 Task: Check the percentage active listings of island bar in the last 3 years.
Action: Mouse moved to (674, 202)
Screenshot: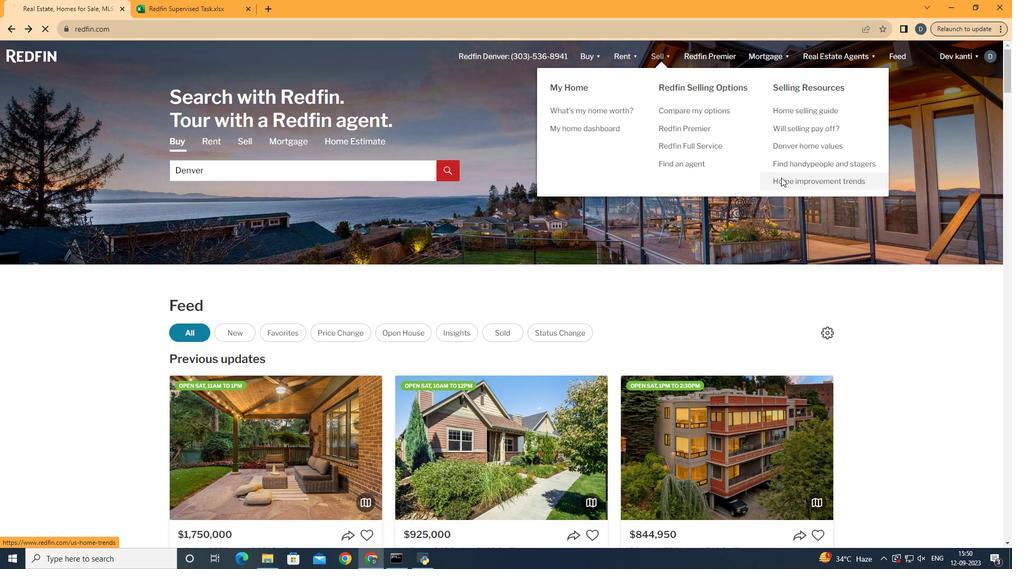 
Action: Mouse pressed left at (674, 202)
Screenshot: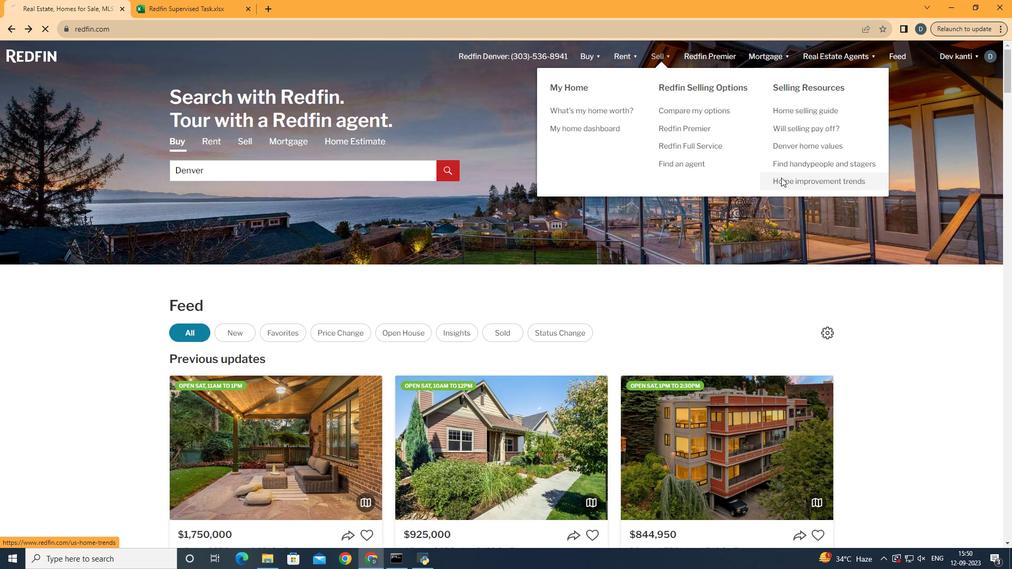 
Action: Mouse moved to (373, 225)
Screenshot: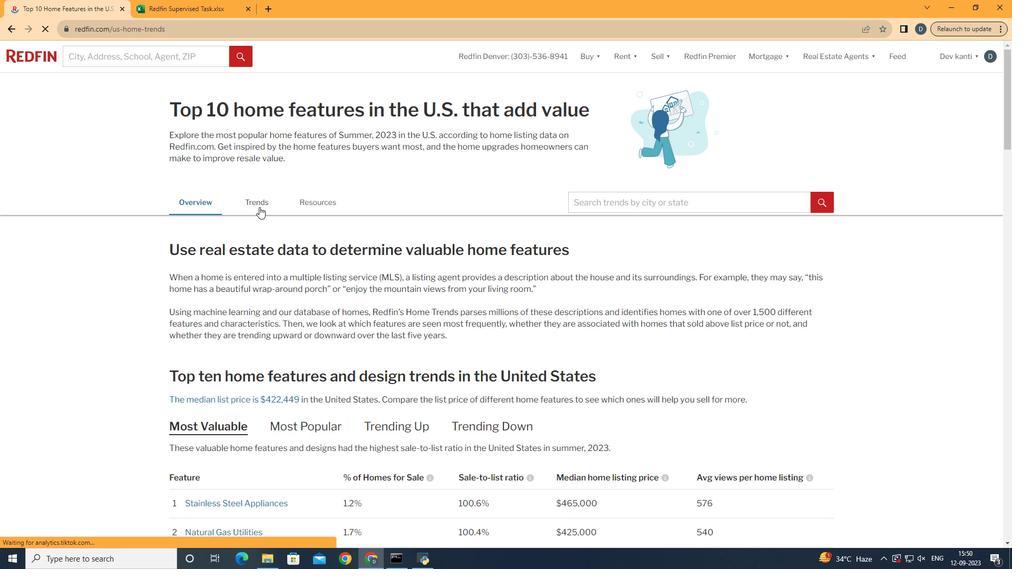 
Action: Mouse pressed left at (373, 225)
Screenshot: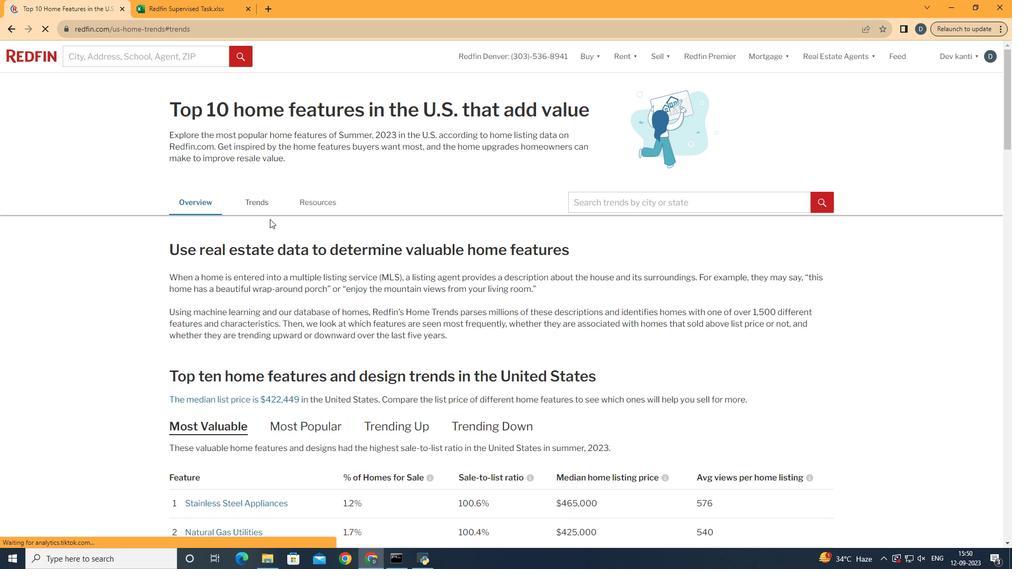
Action: Mouse moved to (427, 347)
Screenshot: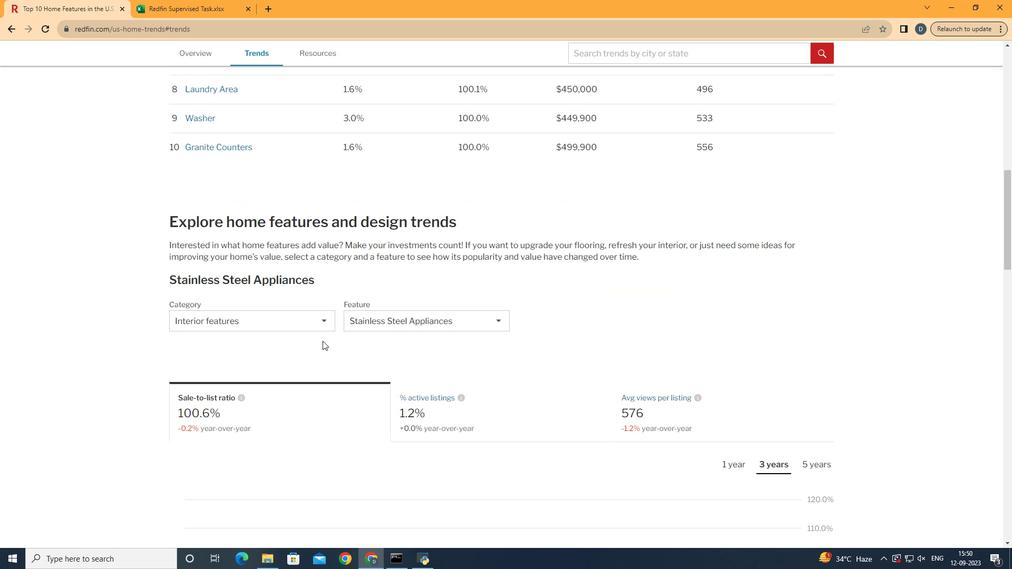 
Action: Mouse scrolled (427, 347) with delta (0, 0)
Screenshot: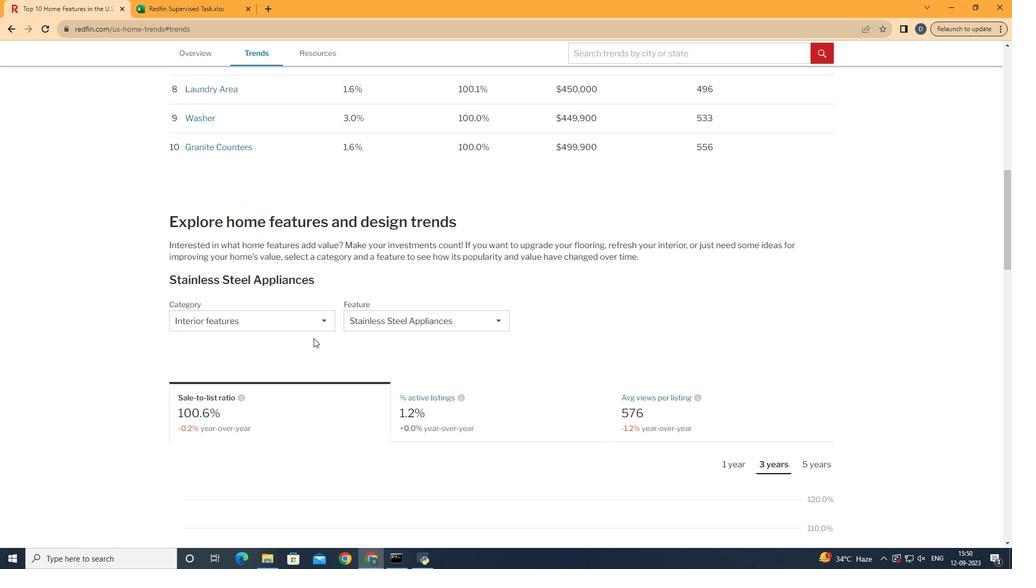 
Action: Mouse scrolled (427, 347) with delta (0, 0)
Screenshot: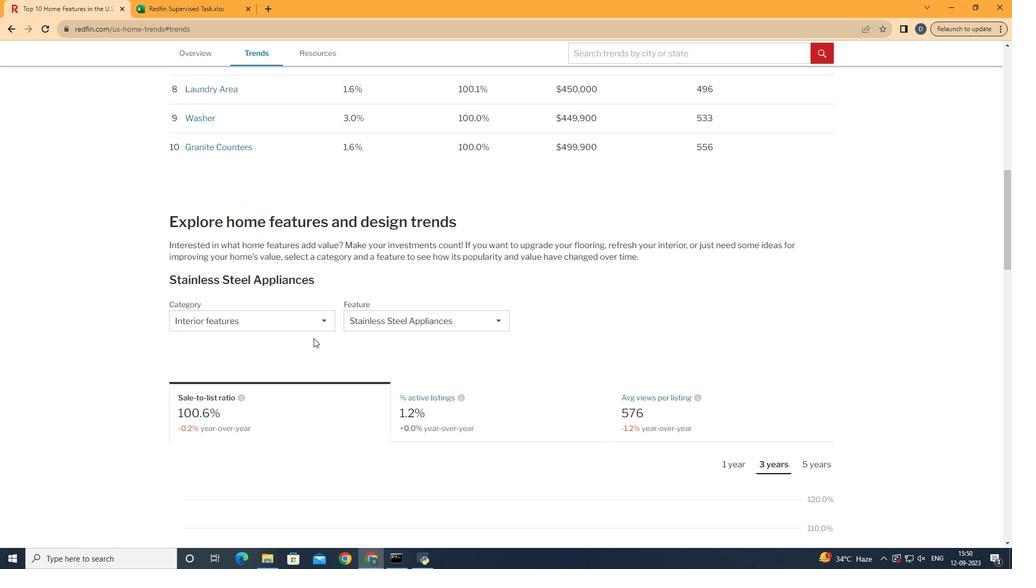 
Action: Mouse moved to (427, 347)
Screenshot: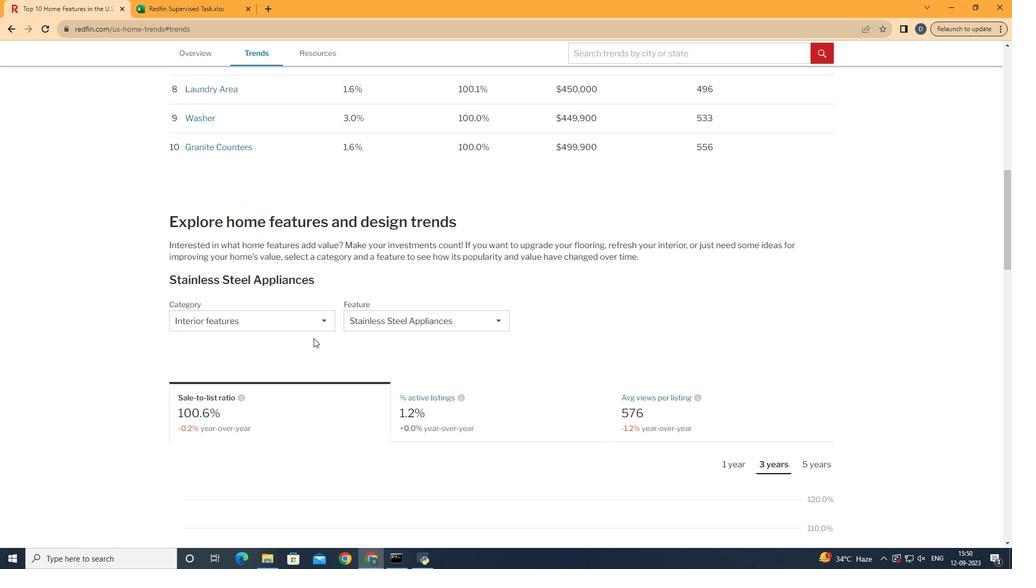 
Action: Mouse scrolled (427, 347) with delta (0, 0)
Screenshot: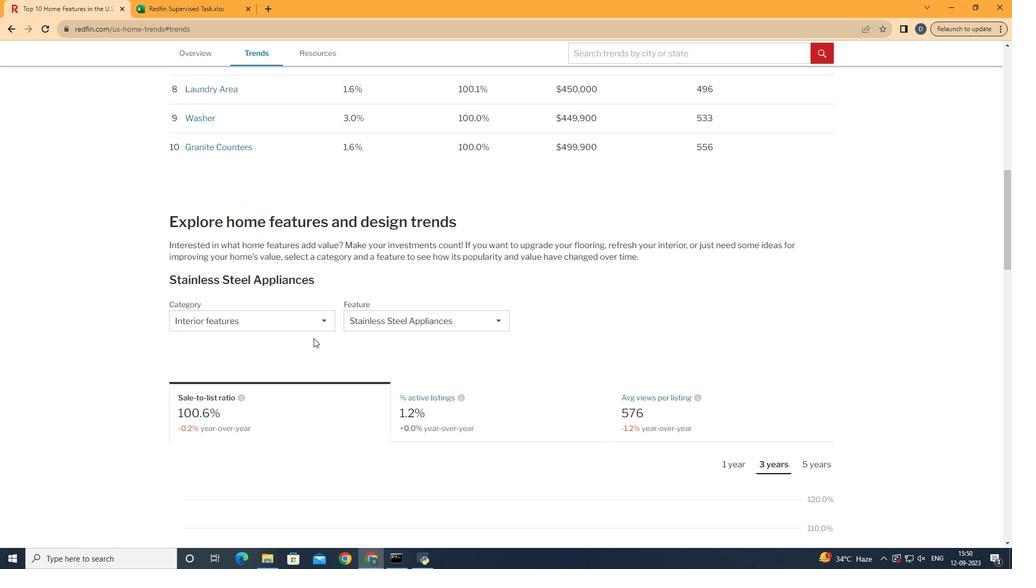 
Action: Mouse moved to (428, 347)
Screenshot: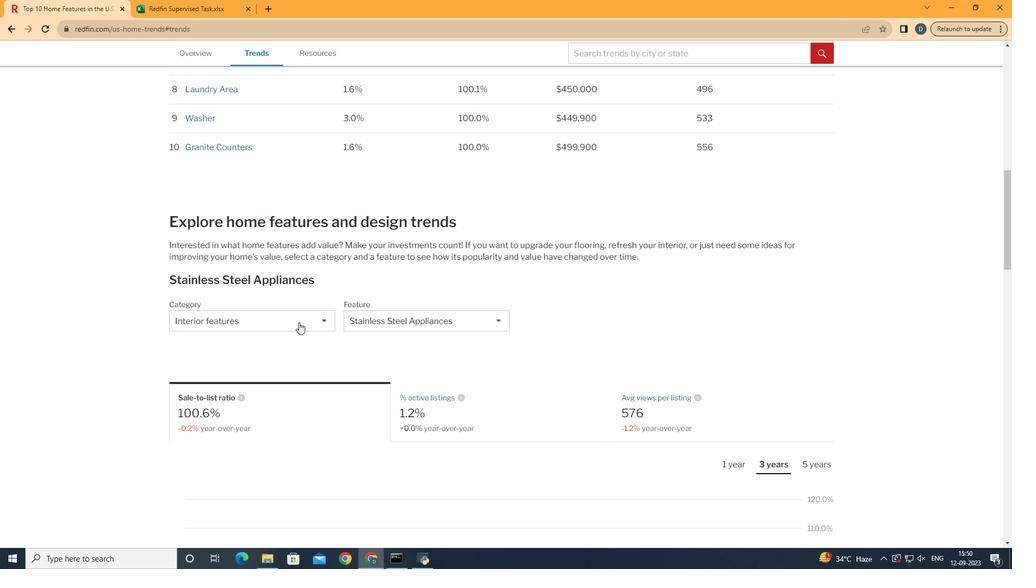 
Action: Mouse scrolled (428, 347) with delta (0, 0)
Screenshot: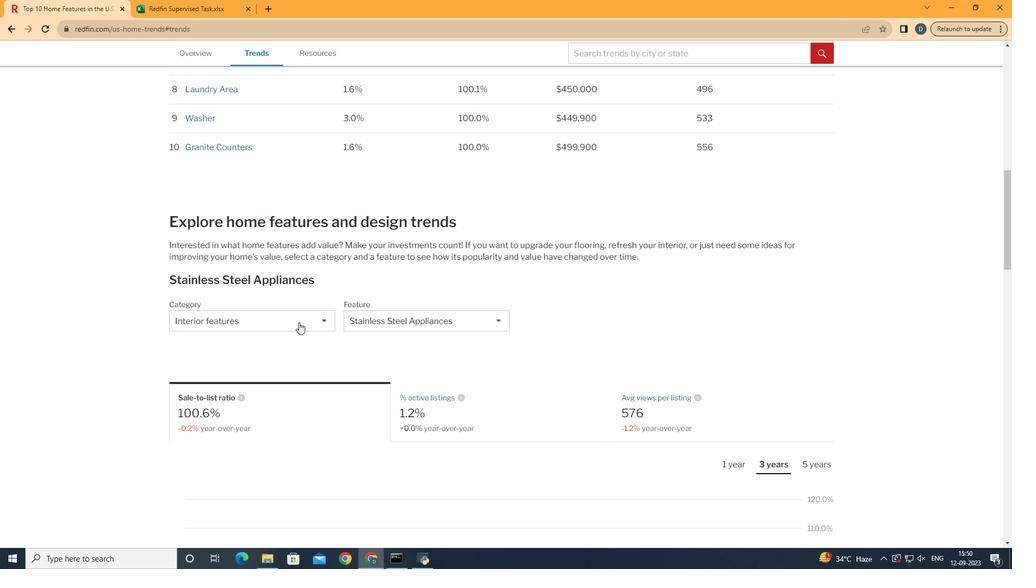 
Action: Mouse moved to (428, 347)
Screenshot: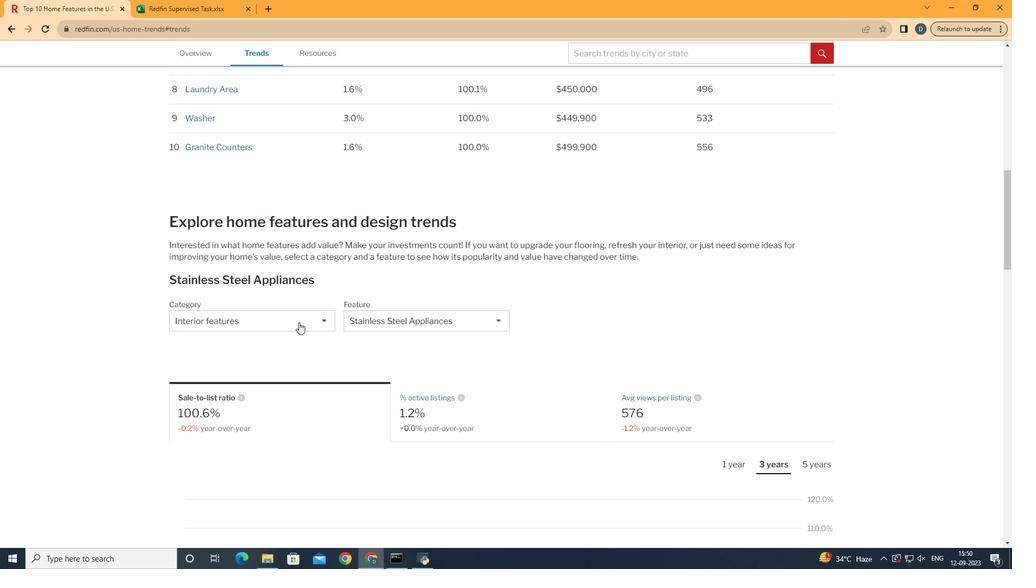 
Action: Mouse scrolled (428, 347) with delta (0, 0)
Screenshot: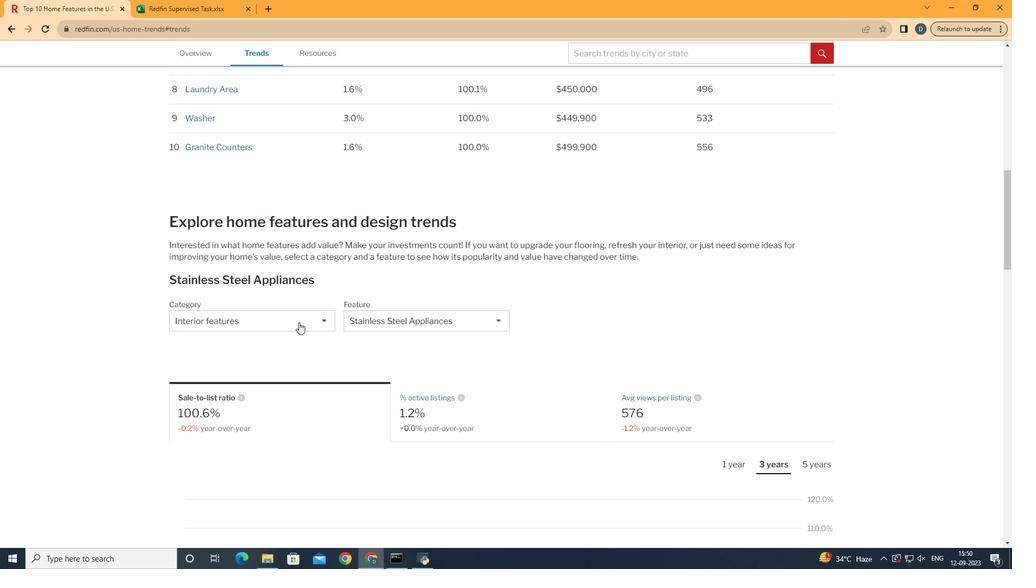 
Action: Mouse scrolled (428, 347) with delta (0, 0)
Screenshot: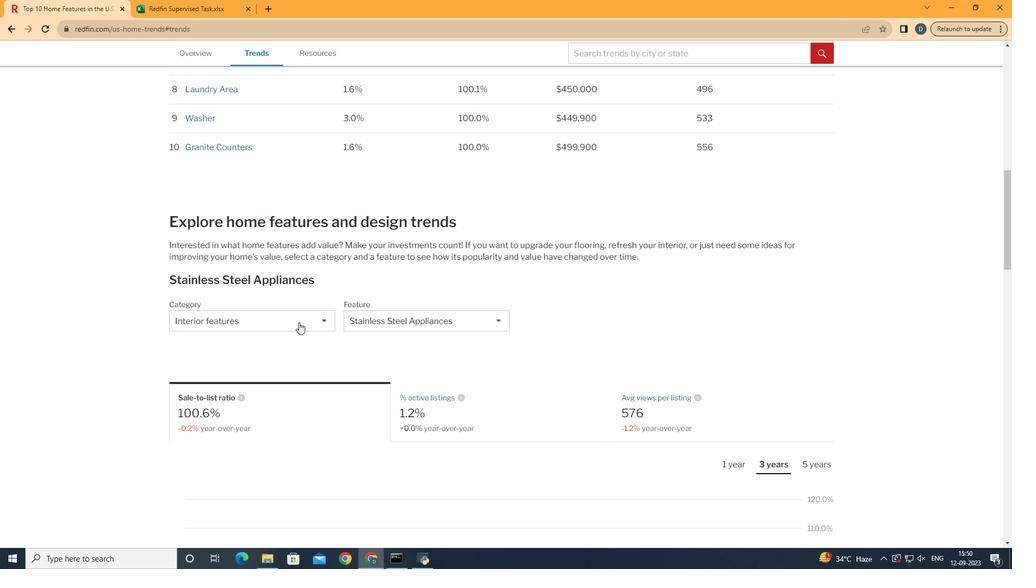 
Action: Mouse moved to (386, 318)
Screenshot: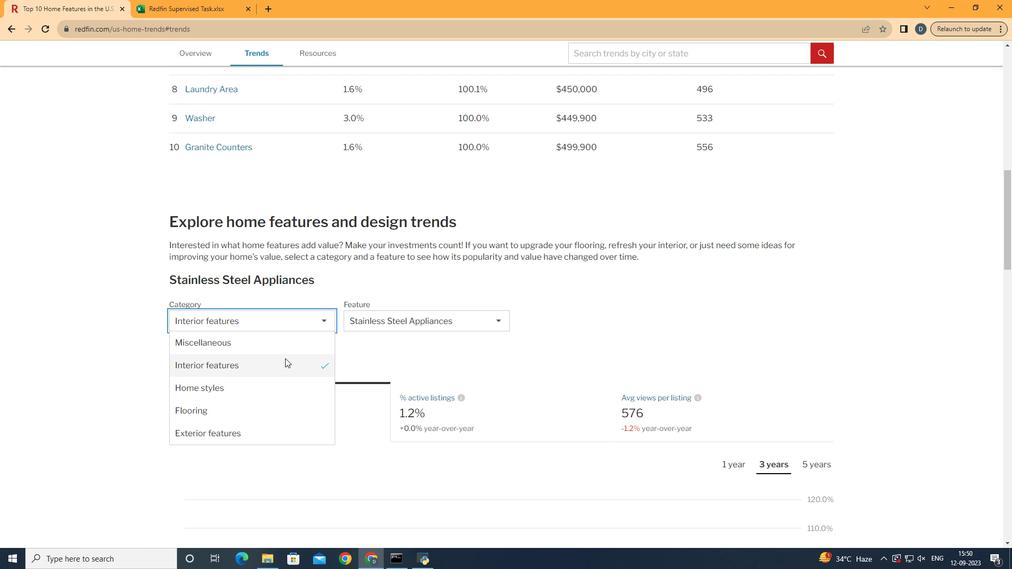 
Action: Mouse pressed left at (386, 318)
Screenshot: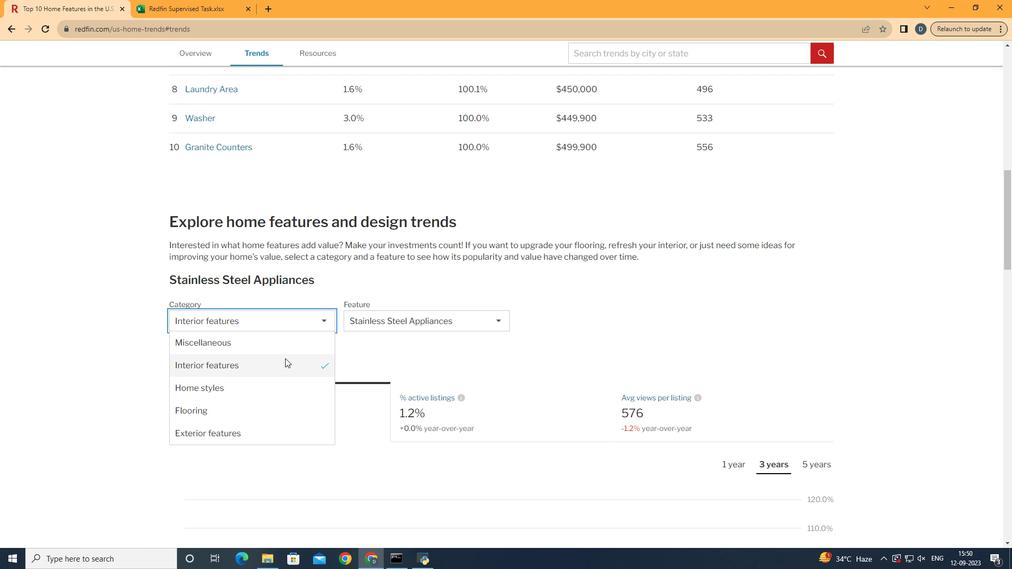
Action: Mouse moved to (388, 340)
Screenshot: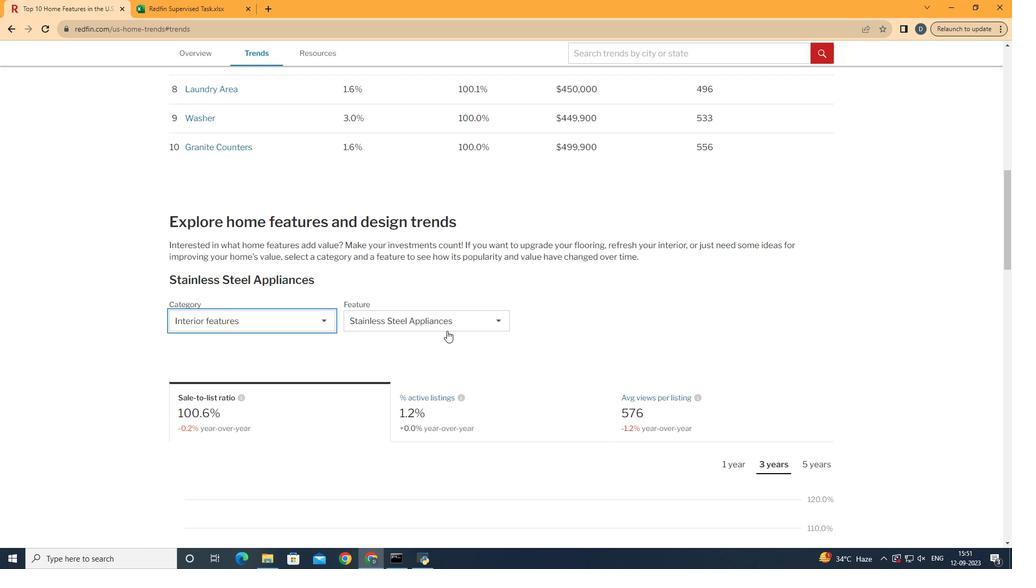 
Action: Mouse pressed left at (388, 340)
Screenshot: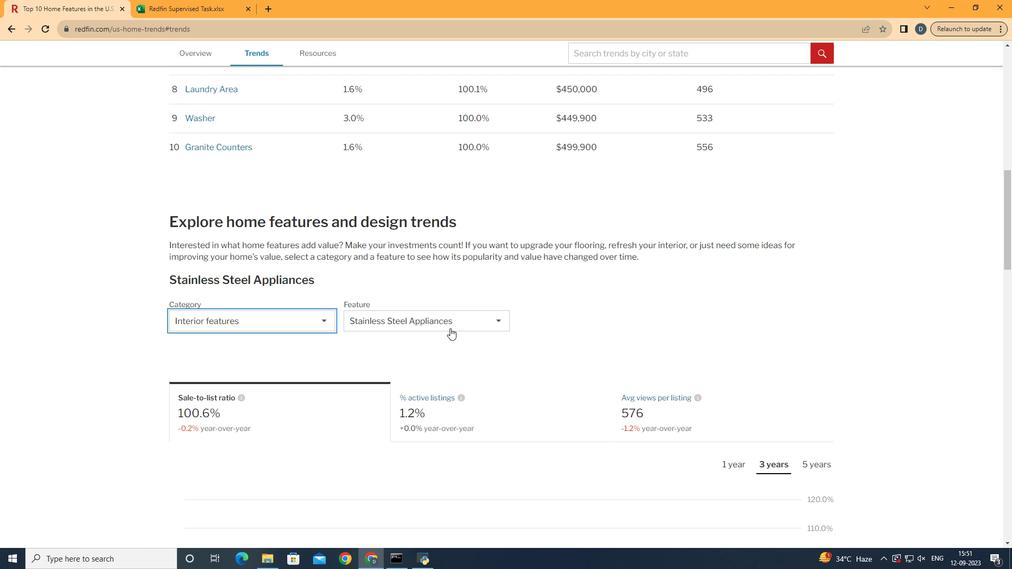 
Action: Mouse moved to (483, 317)
Screenshot: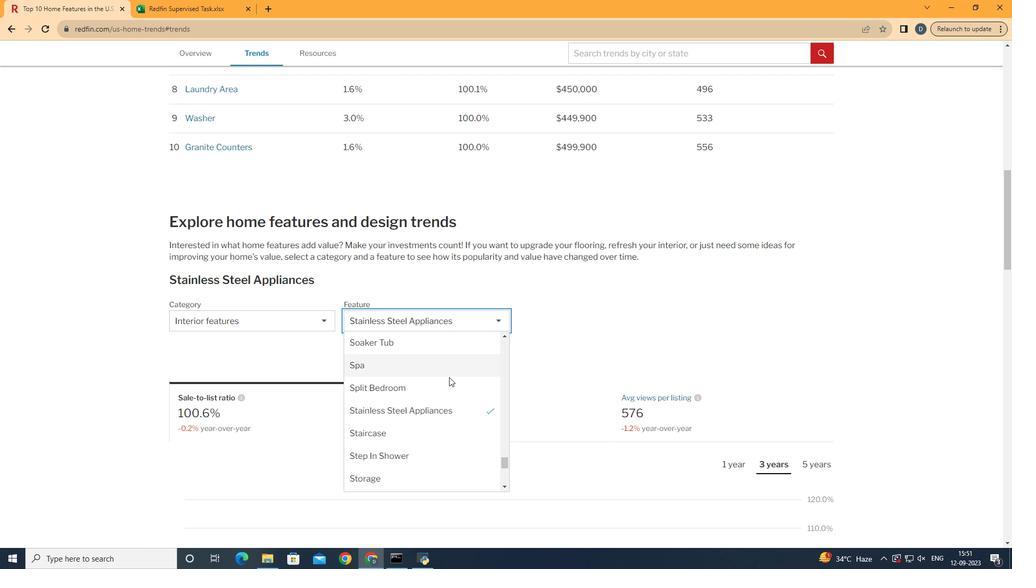
Action: Mouse pressed left at (483, 317)
Screenshot: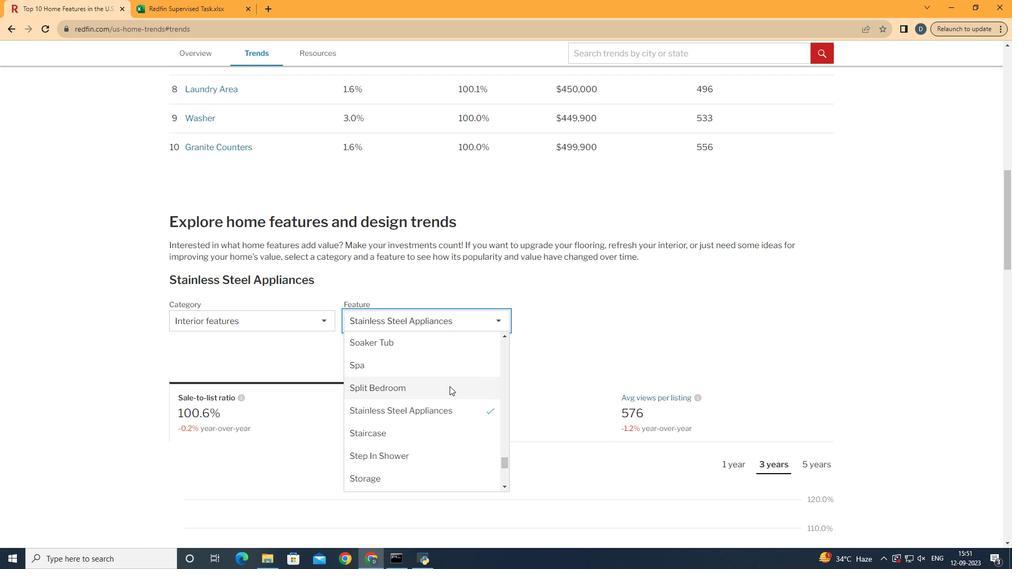 
Action: Mouse moved to (482, 361)
Screenshot: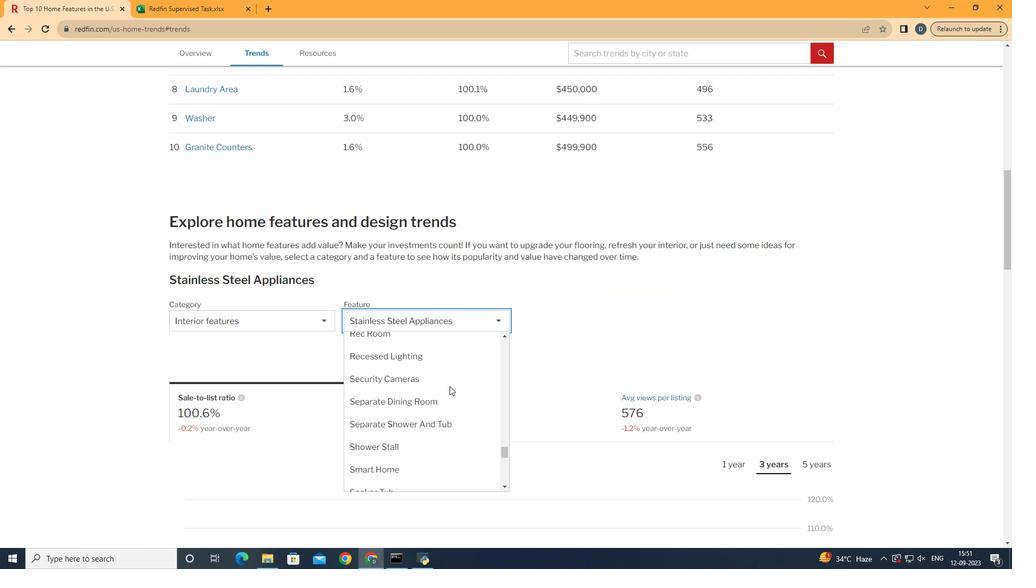 
Action: Mouse scrolled (482, 361) with delta (0, 0)
Screenshot: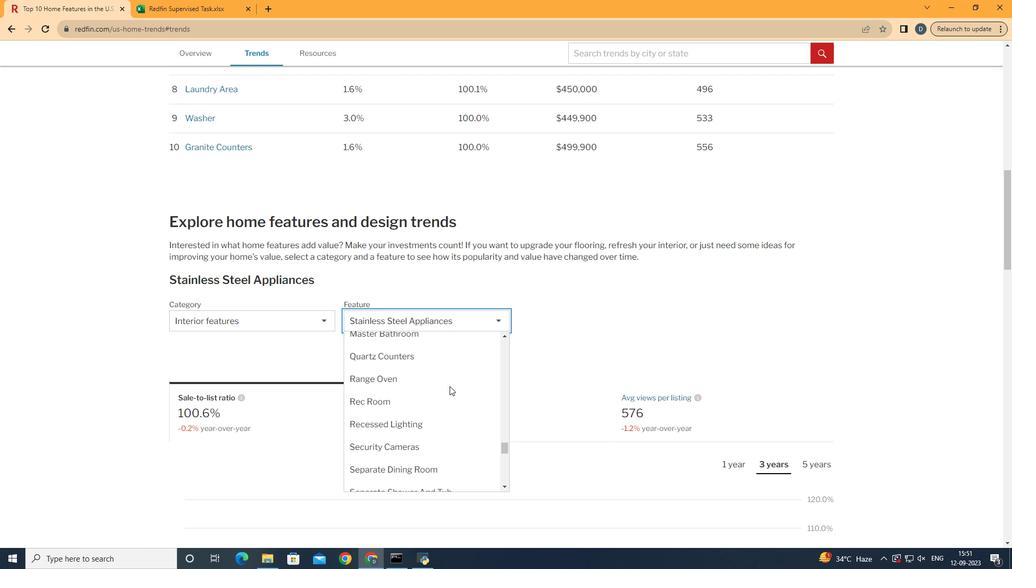 
Action: Mouse scrolled (482, 361) with delta (0, 0)
Screenshot: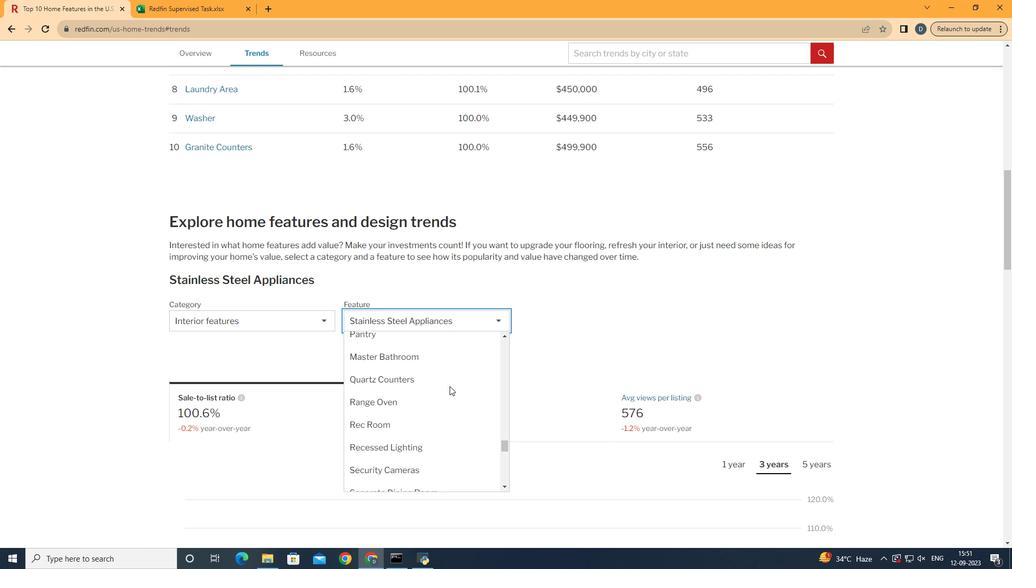 
Action: Mouse scrolled (482, 361) with delta (0, 0)
Screenshot: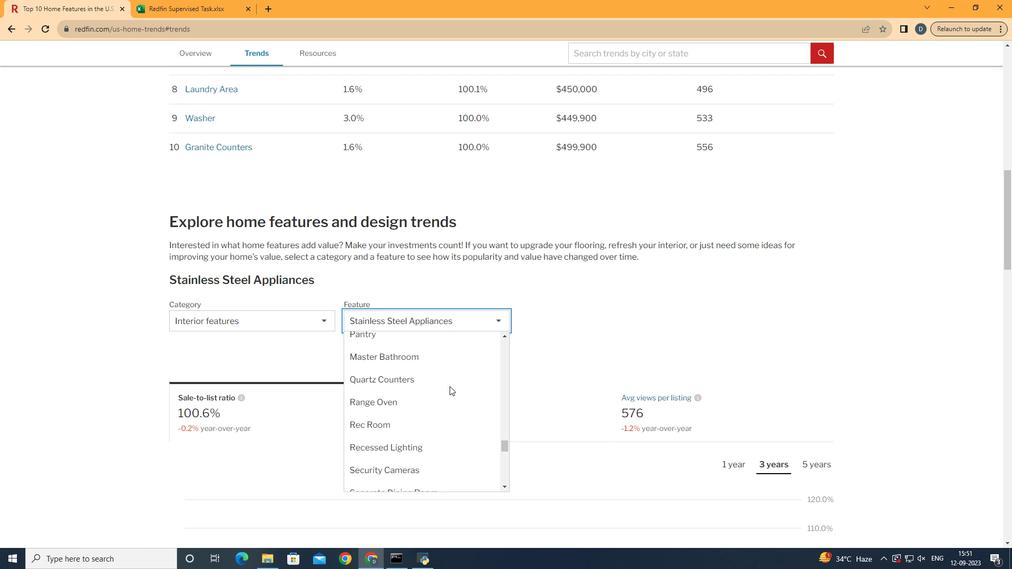 
Action: Mouse scrolled (482, 361) with delta (0, 0)
Screenshot: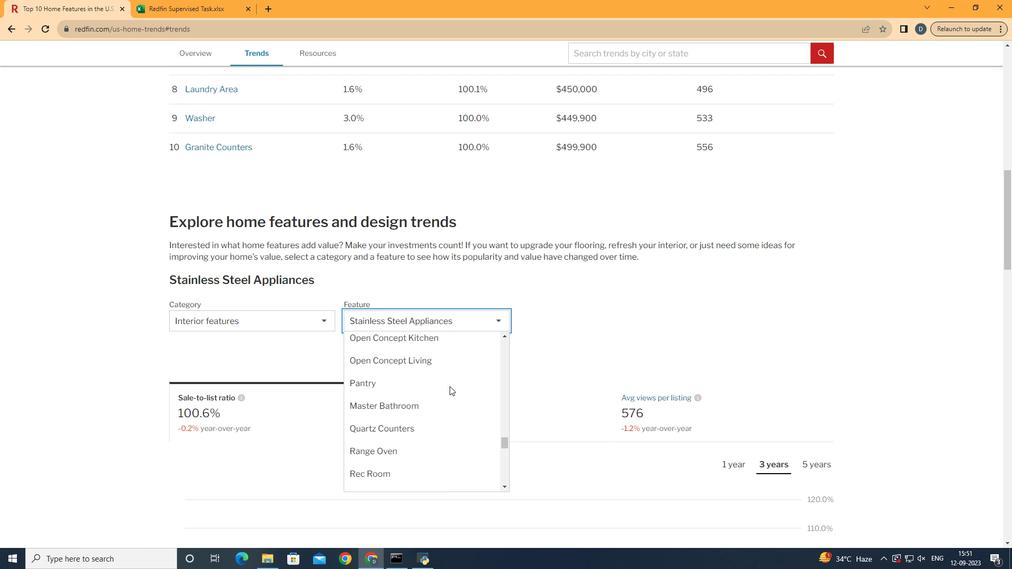
Action: Mouse scrolled (482, 361) with delta (0, 0)
Screenshot: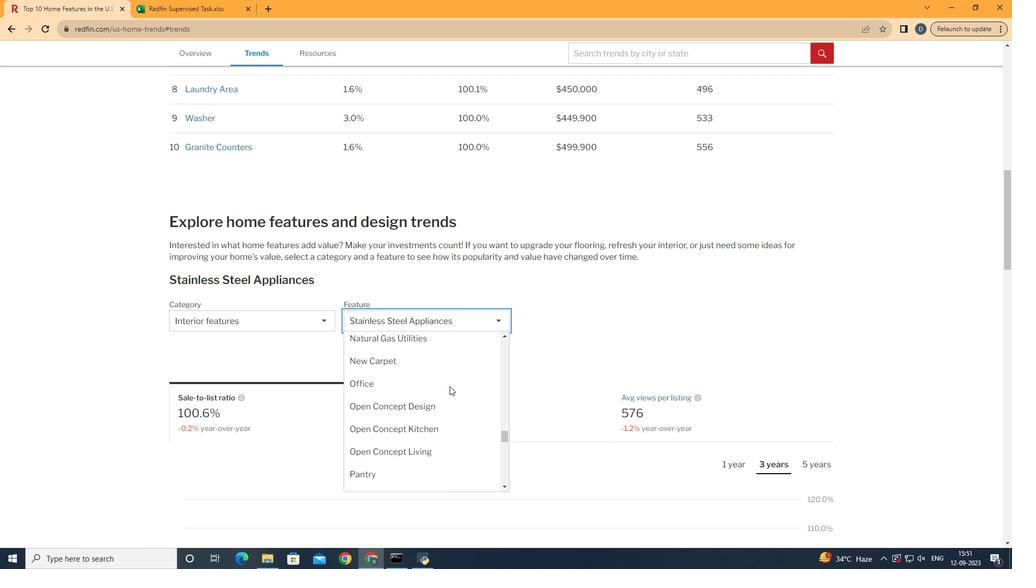 
Action: Mouse scrolled (482, 361) with delta (0, 0)
Screenshot: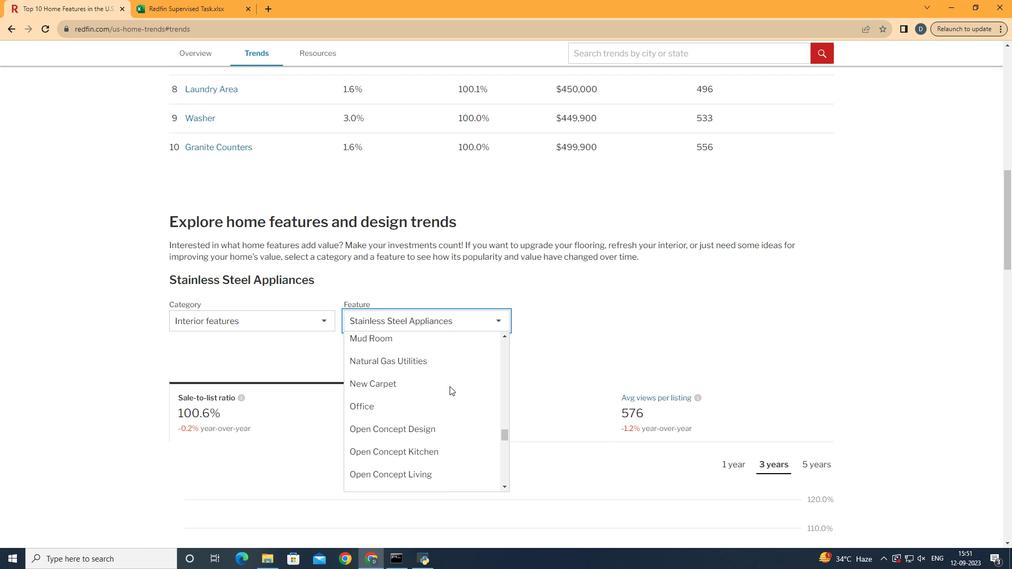 
Action: Mouse scrolled (482, 361) with delta (0, 0)
Screenshot: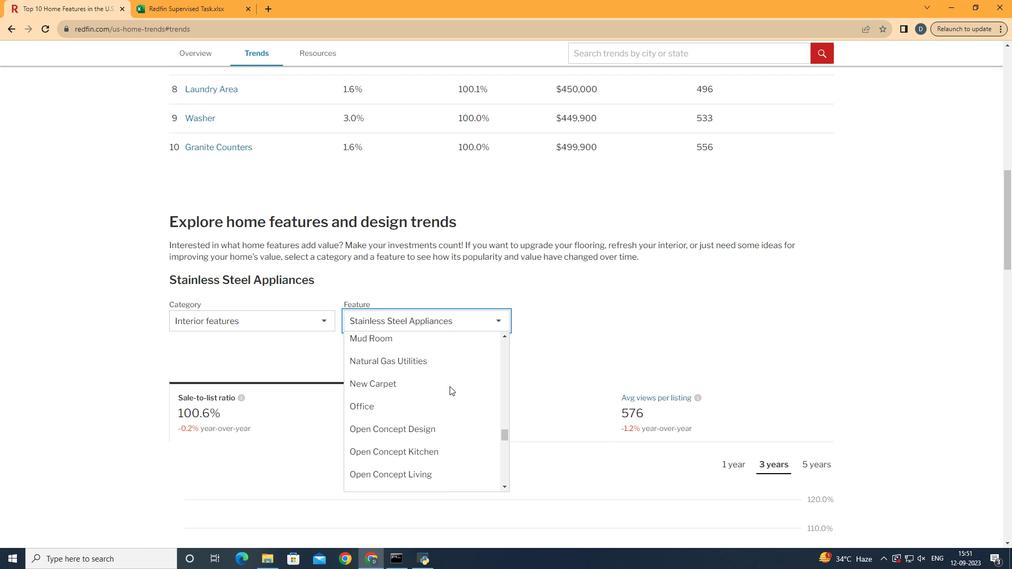 
Action: Mouse scrolled (482, 361) with delta (0, 0)
Screenshot: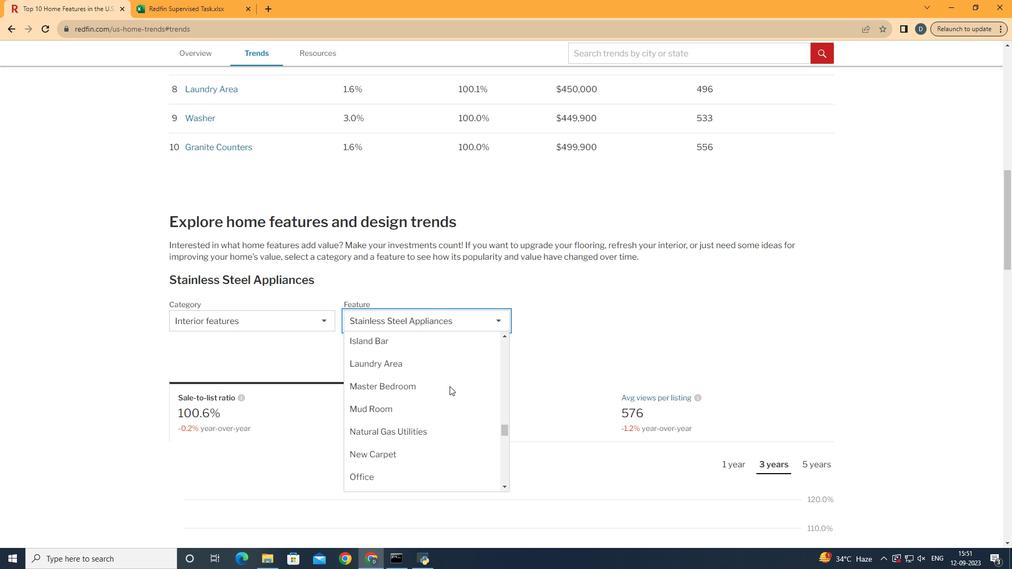 
Action: Mouse scrolled (482, 361) with delta (0, 0)
Screenshot: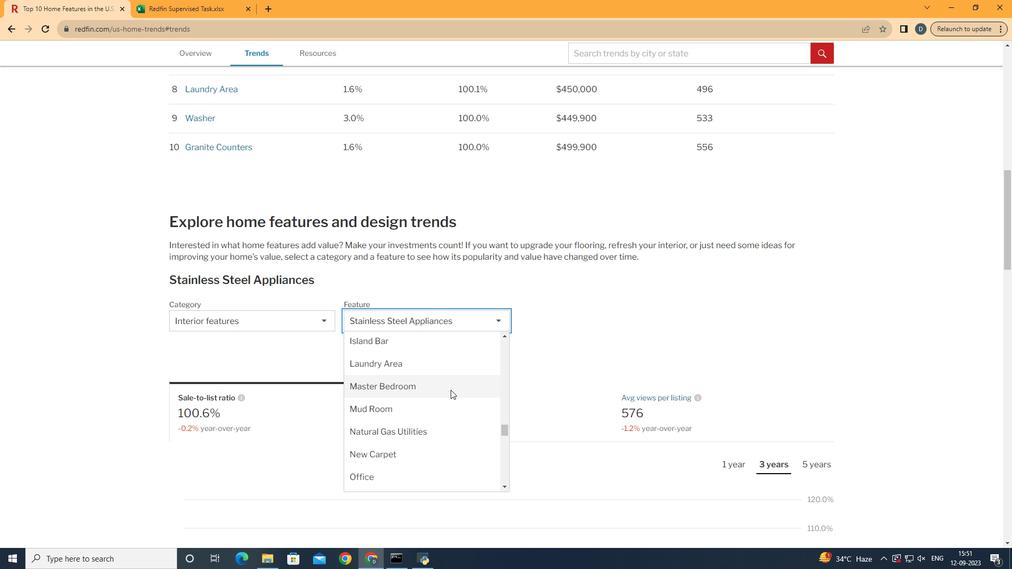 
Action: Mouse moved to (487, 363)
Screenshot: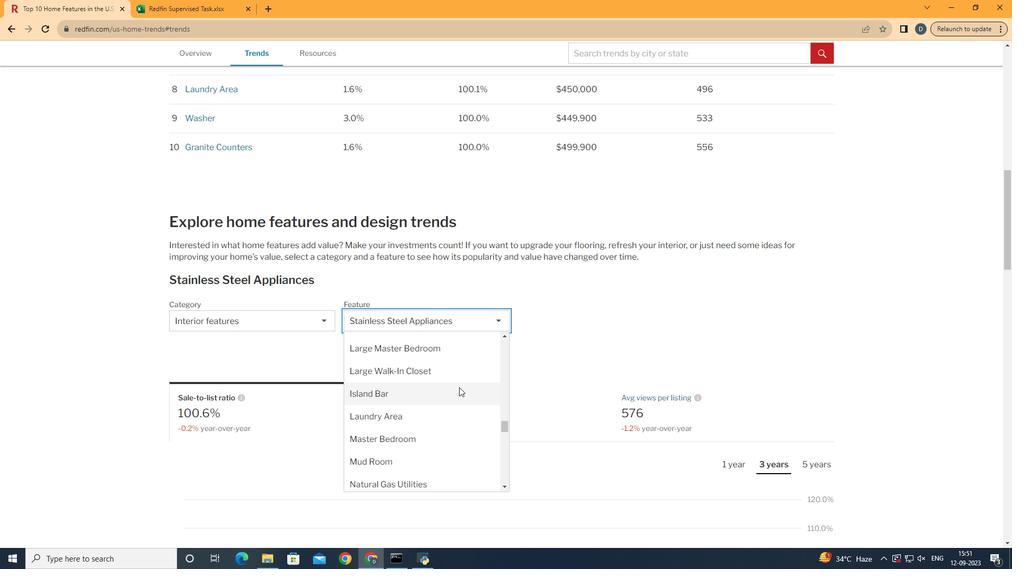 
Action: Mouse scrolled (487, 364) with delta (0, 0)
Screenshot: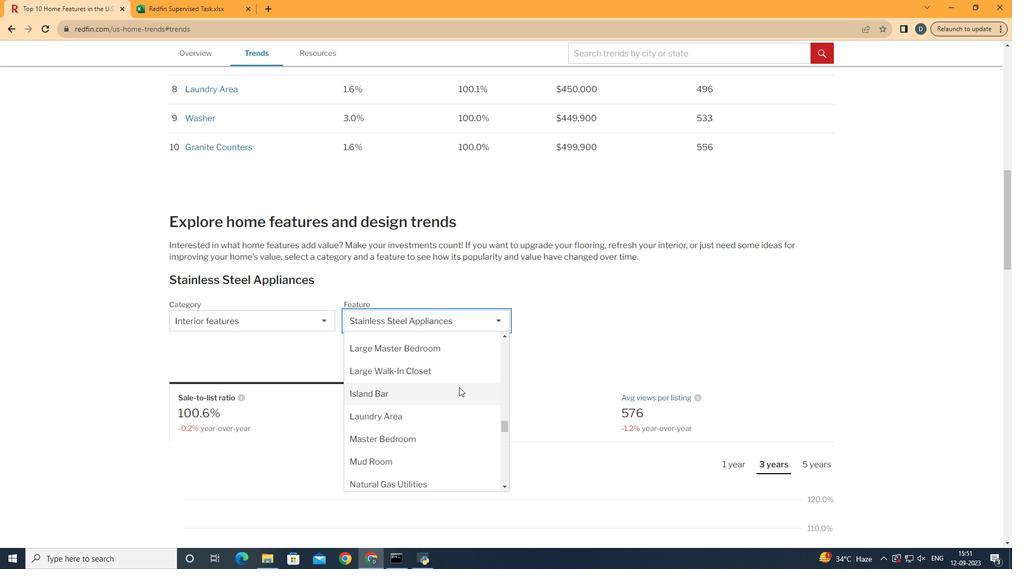
Action: Mouse moved to (488, 363)
Screenshot: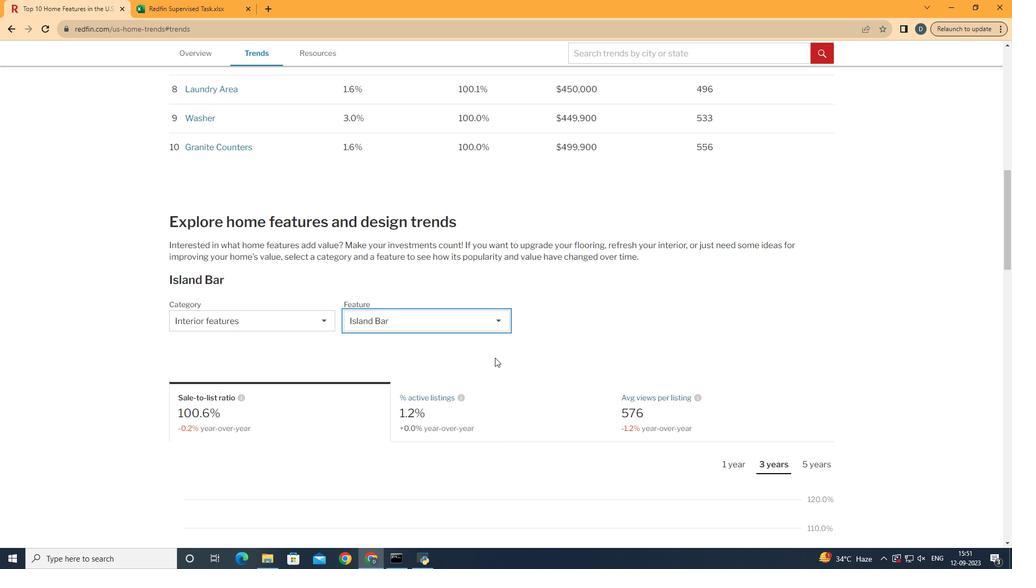 
Action: Mouse pressed left at (488, 363)
Screenshot: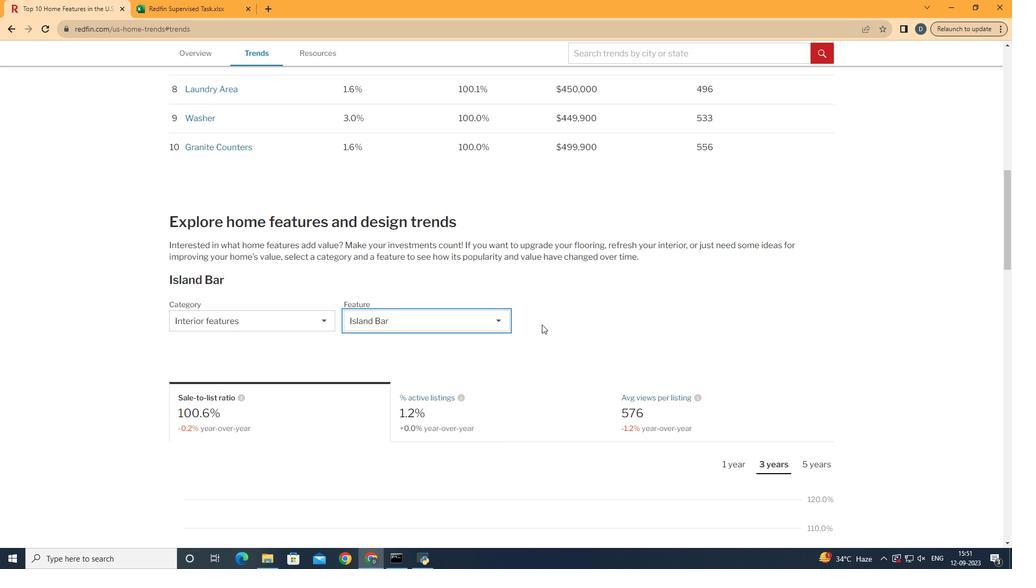 
Action: Mouse moved to (536, 314)
Screenshot: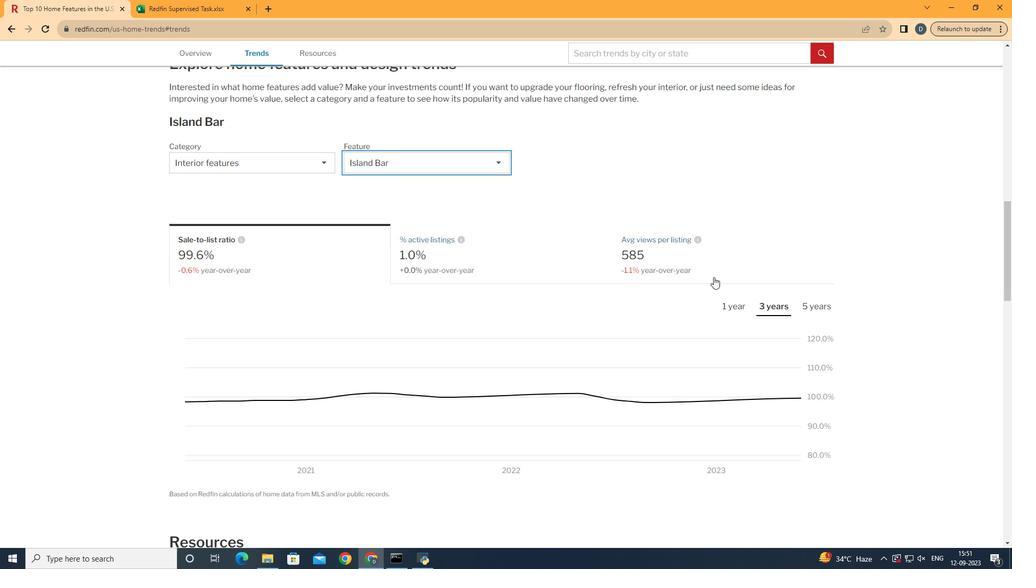 
Action: Mouse scrolled (536, 314) with delta (0, 0)
Screenshot: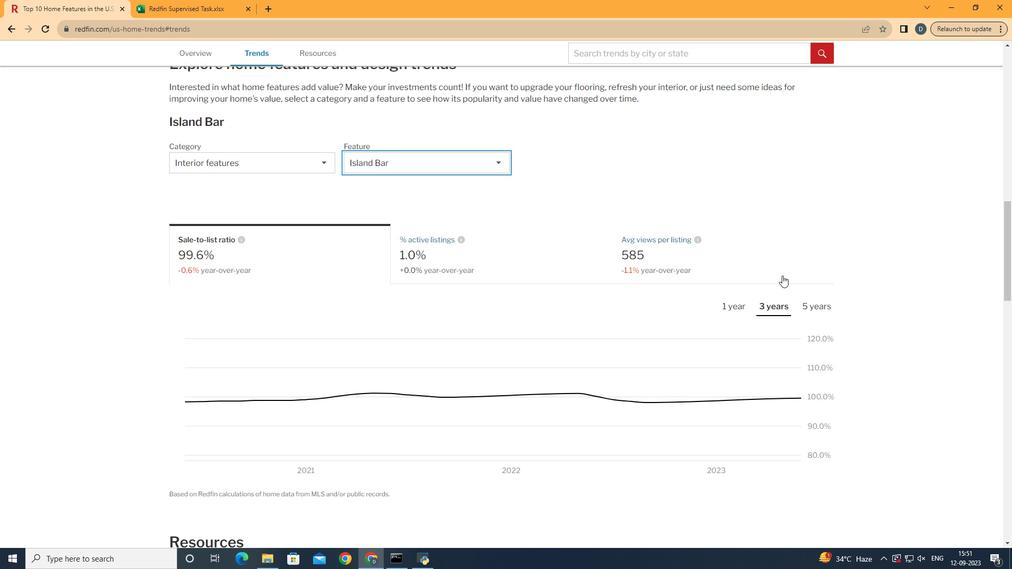 
Action: Mouse scrolled (536, 314) with delta (0, 0)
Screenshot: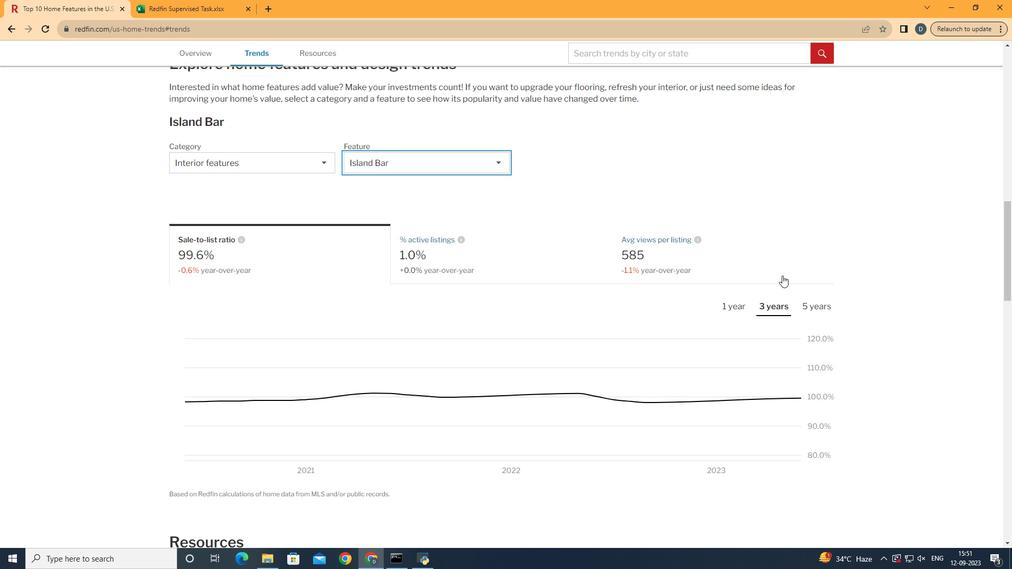 
Action: Mouse moved to (536, 314)
Screenshot: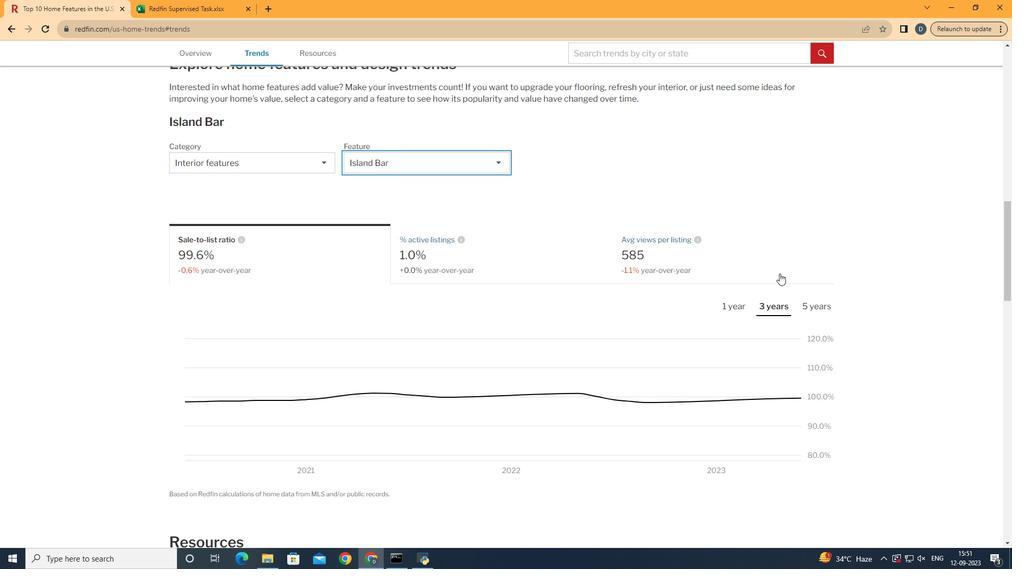 
Action: Mouse scrolled (536, 314) with delta (0, 0)
Screenshot: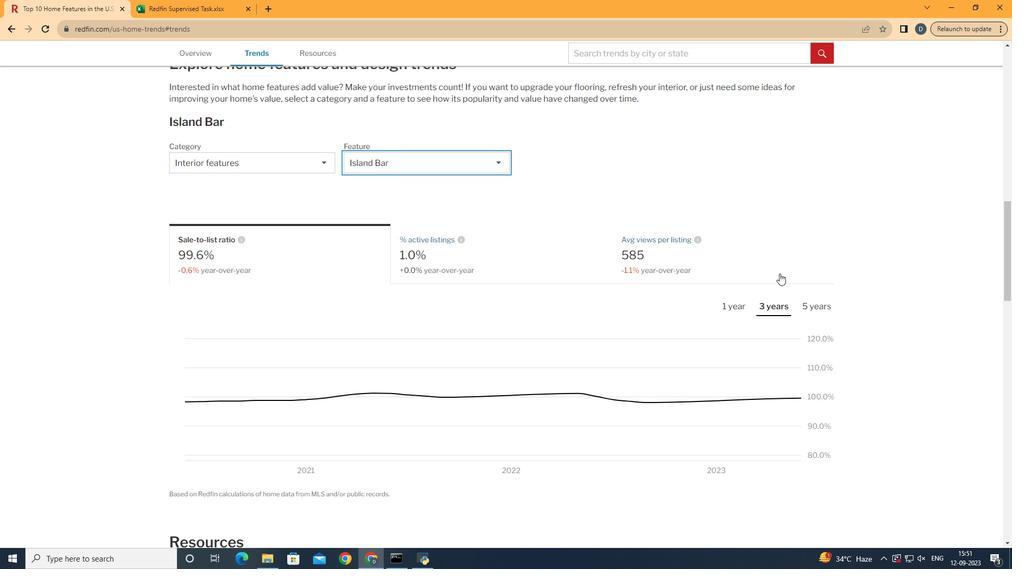 
Action: Mouse moved to (537, 265)
Screenshot: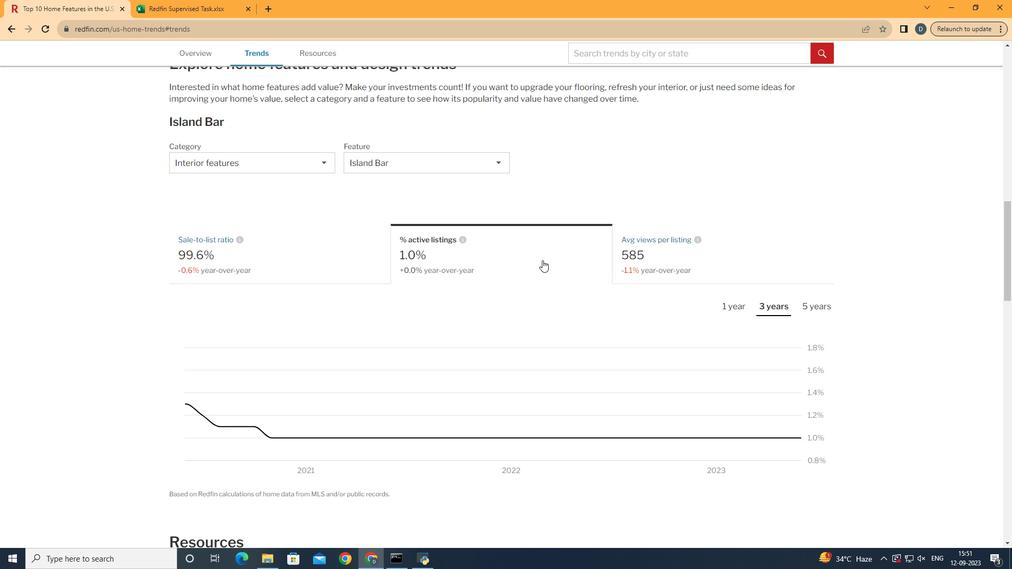 
Action: Mouse pressed left at (537, 265)
Screenshot: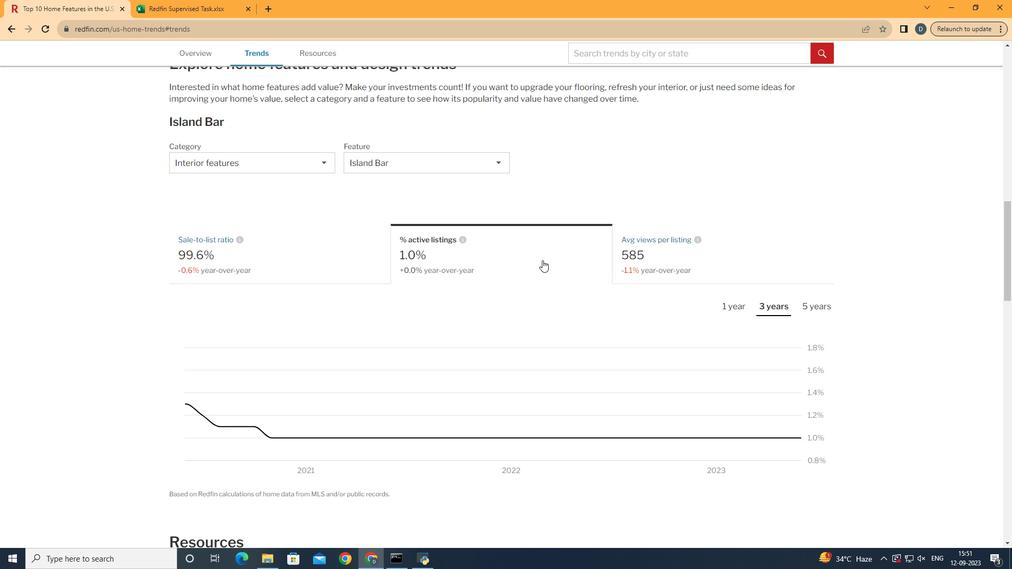 
Action: Mouse moved to (536, 265)
Screenshot: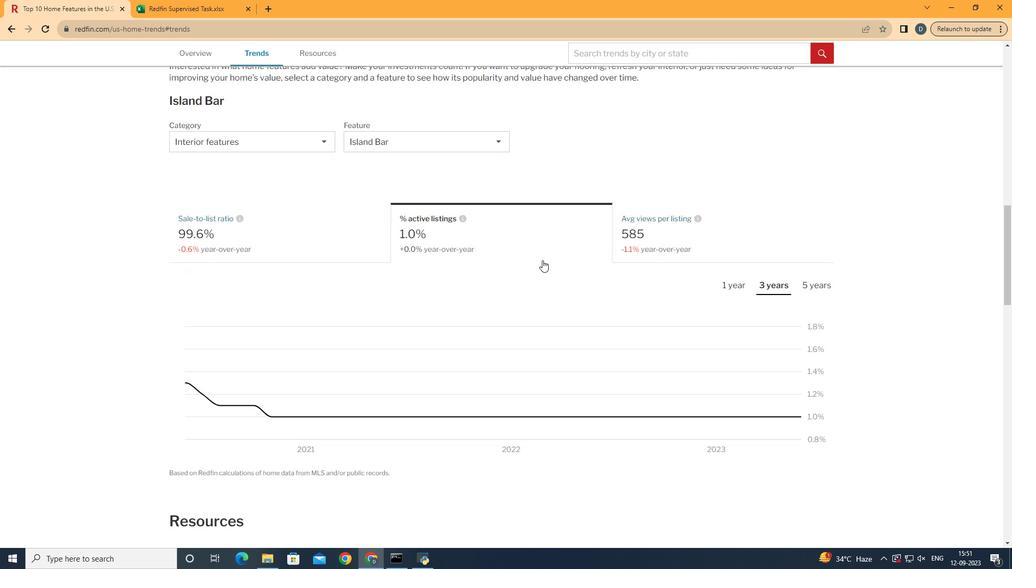 
Action: Mouse scrolled (536, 265) with delta (0, 0)
Screenshot: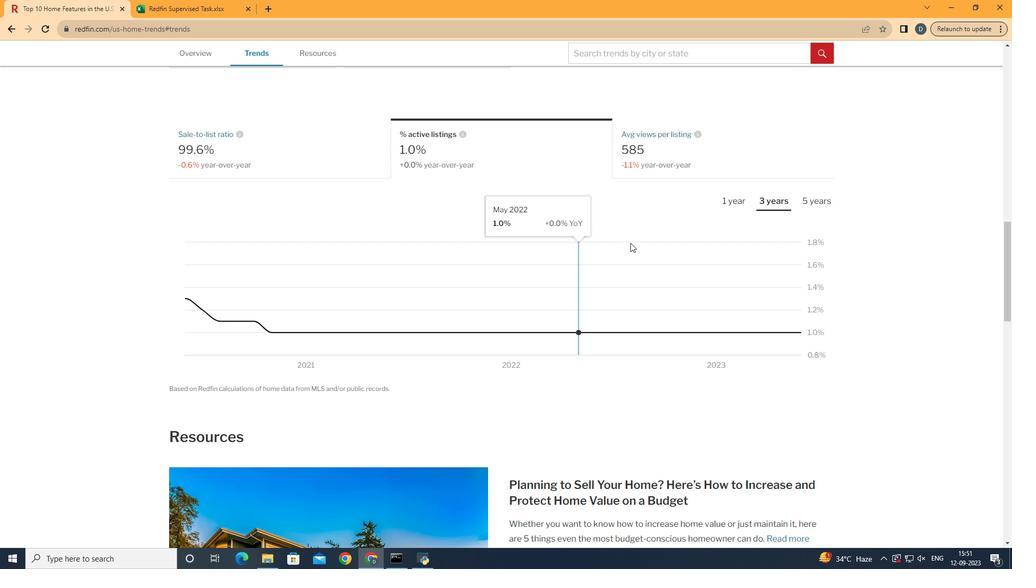 
Action: Mouse scrolled (536, 265) with delta (0, 0)
Screenshot: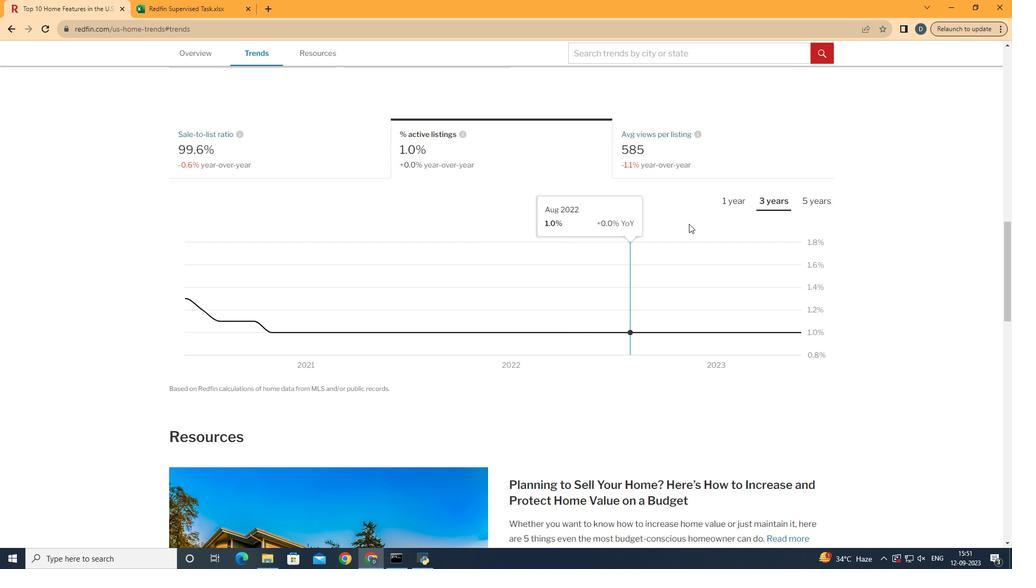 
Action: Mouse moved to (677, 221)
Screenshot: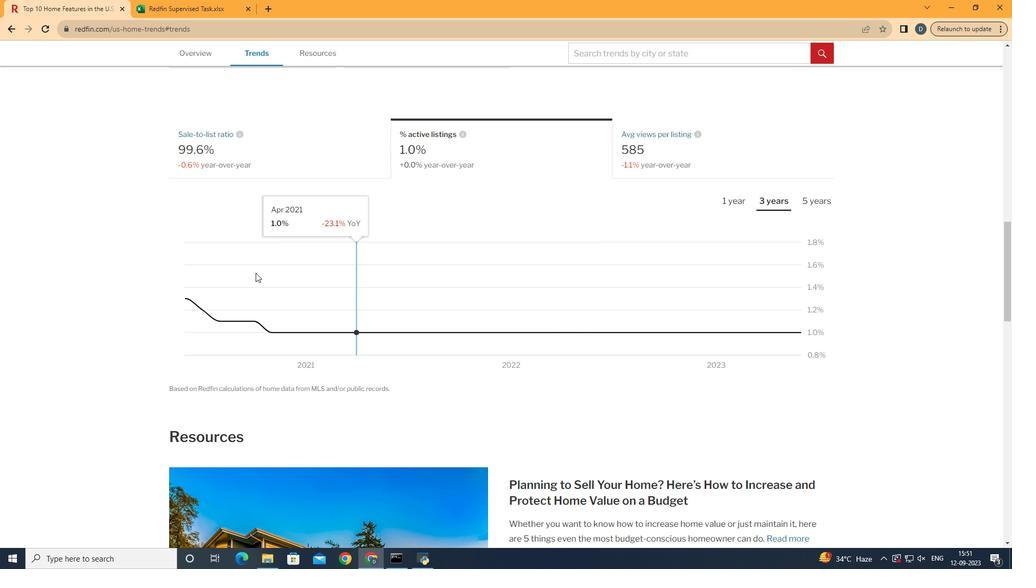 
Action: Mouse pressed left at (677, 221)
Screenshot: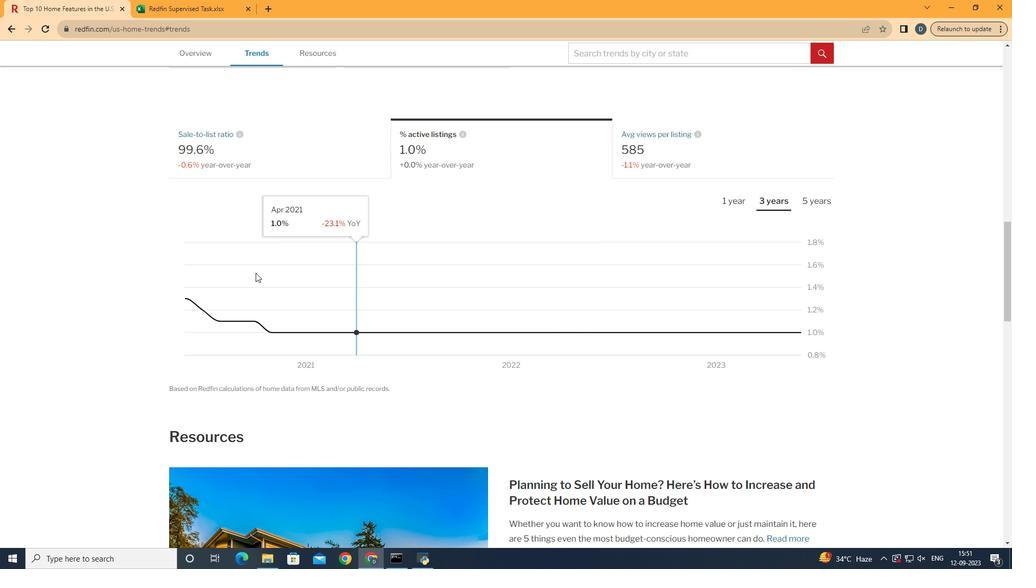 
Action: Mouse moved to (697, 329)
Screenshot: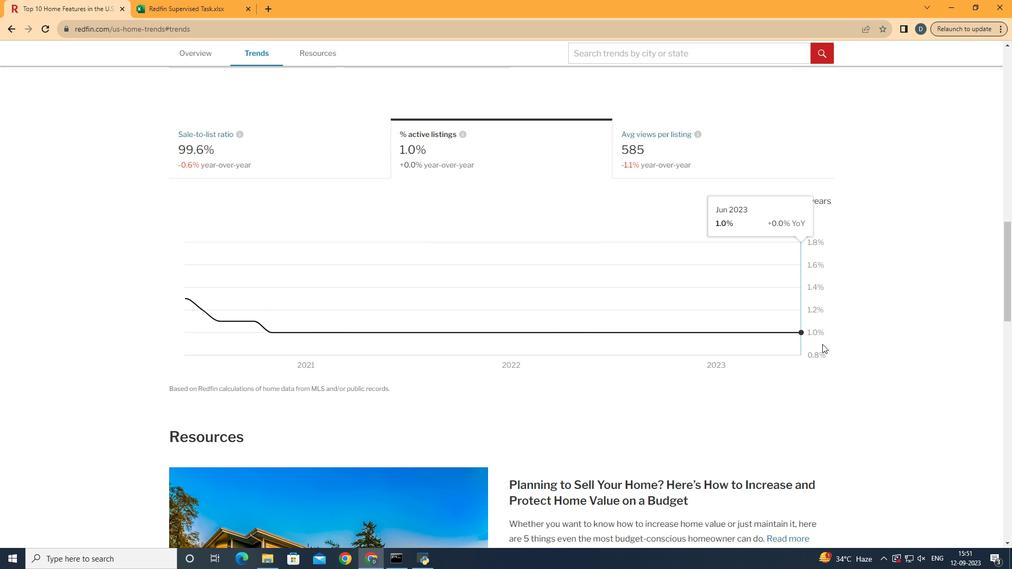 
